 Task: Use the formula "FV" in spreadsheet "Project protfolio".
Action: Mouse moved to (695, 102)
Screenshot: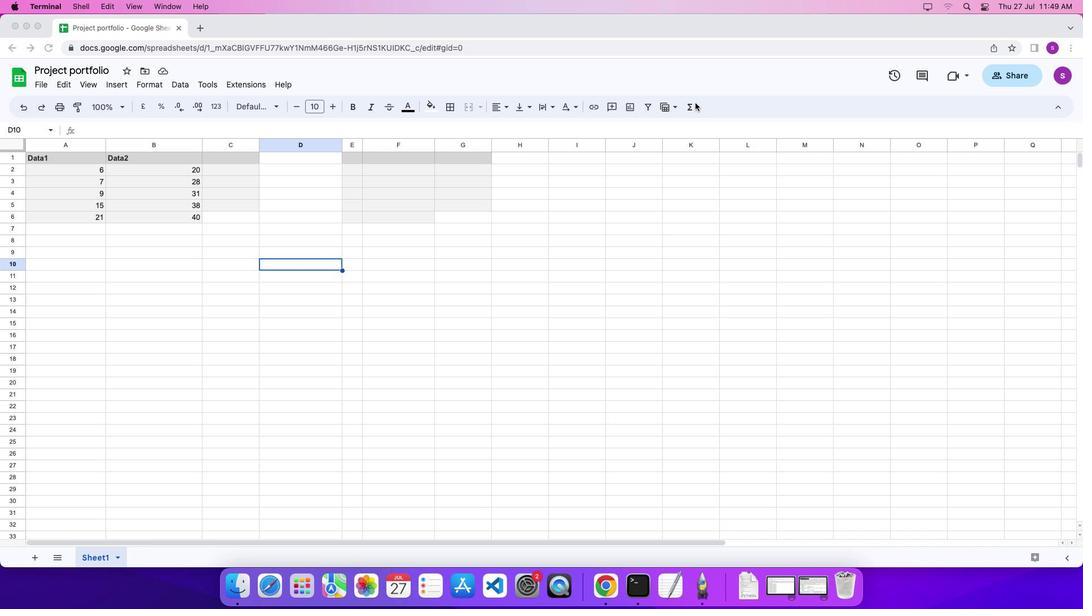 
Action: Mouse pressed left at (695, 102)
Screenshot: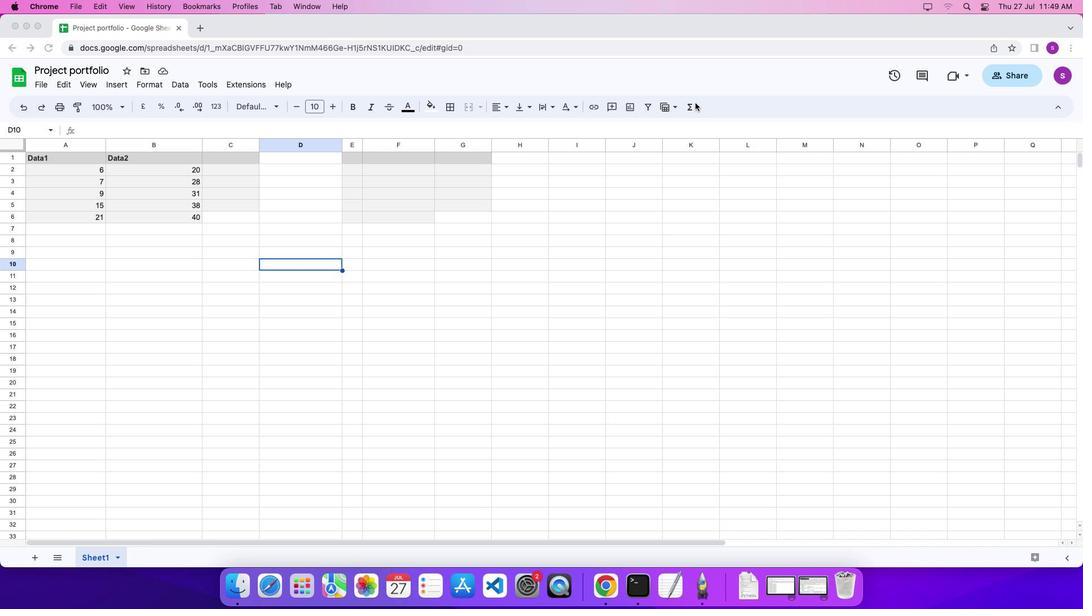 
Action: Mouse moved to (689, 103)
Screenshot: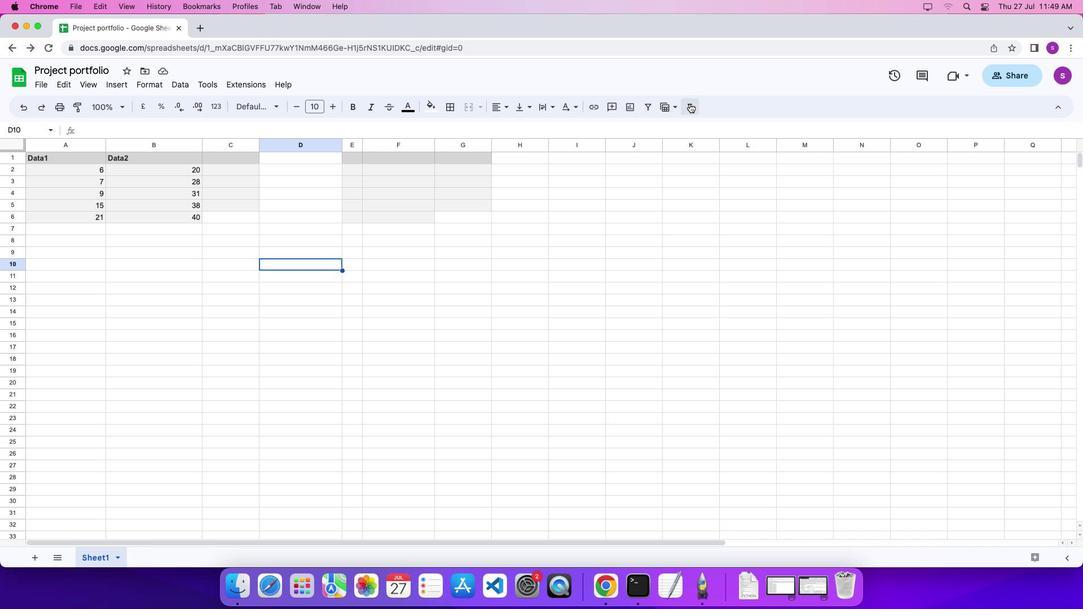 
Action: Mouse pressed left at (689, 103)
Screenshot: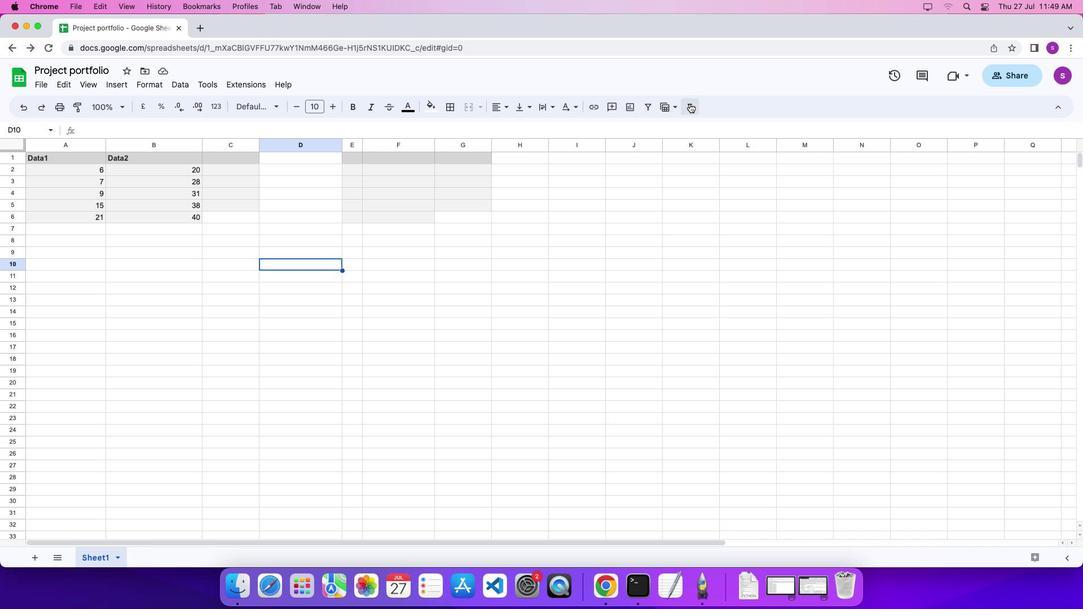 
Action: Mouse moved to (869, 535)
Screenshot: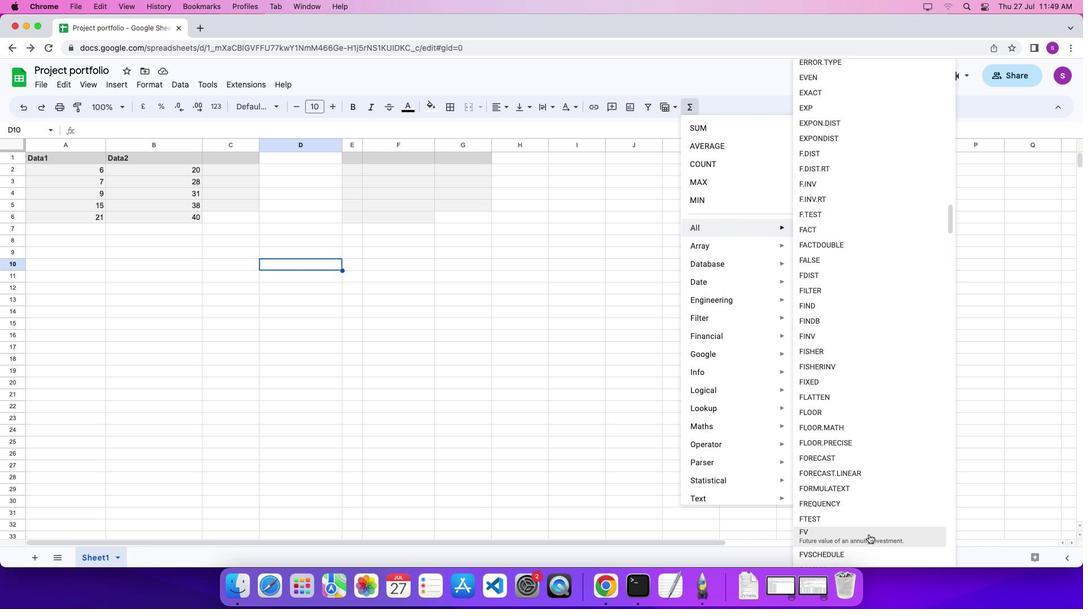 
Action: Mouse pressed left at (869, 535)
Screenshot: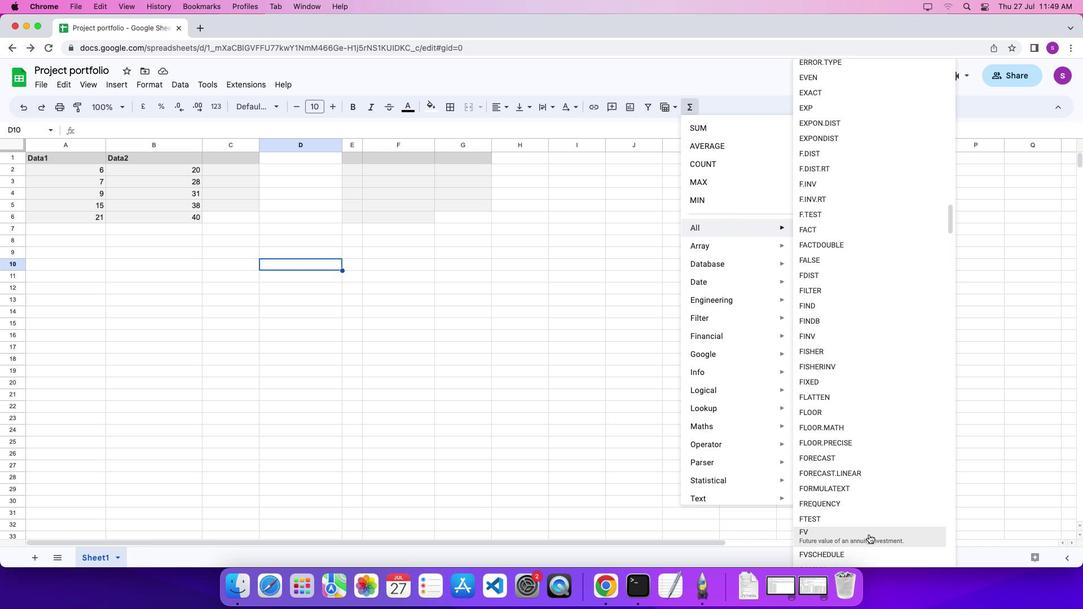 
Action: Mouse moved to (596, 359)
Screenshot: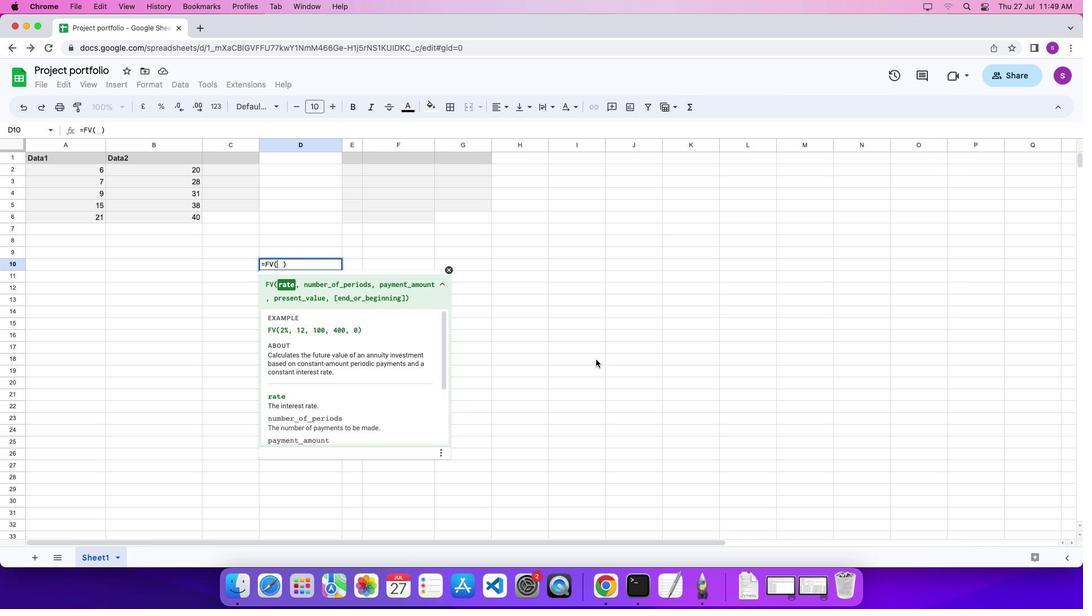 
Action: Key pressed '2'Key.shift'%'',''1''2'',''1''0''0'',''4''0''0'',''0''\x03'
Screenshot: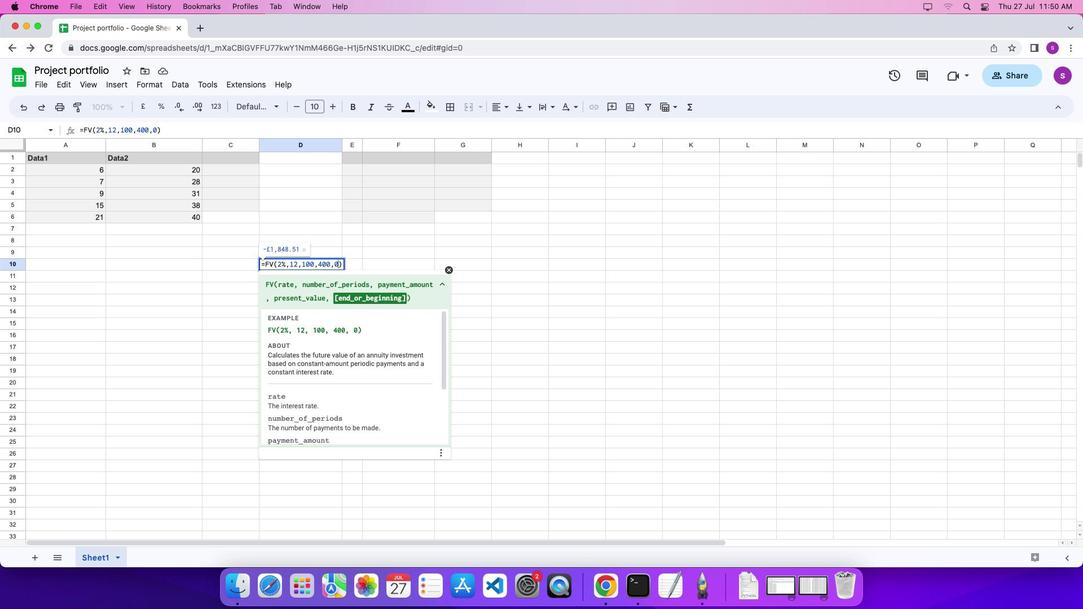 
